 Task: Look for properties with breakfast.
Action: Mouse moved to (999, 141)
Screenshot: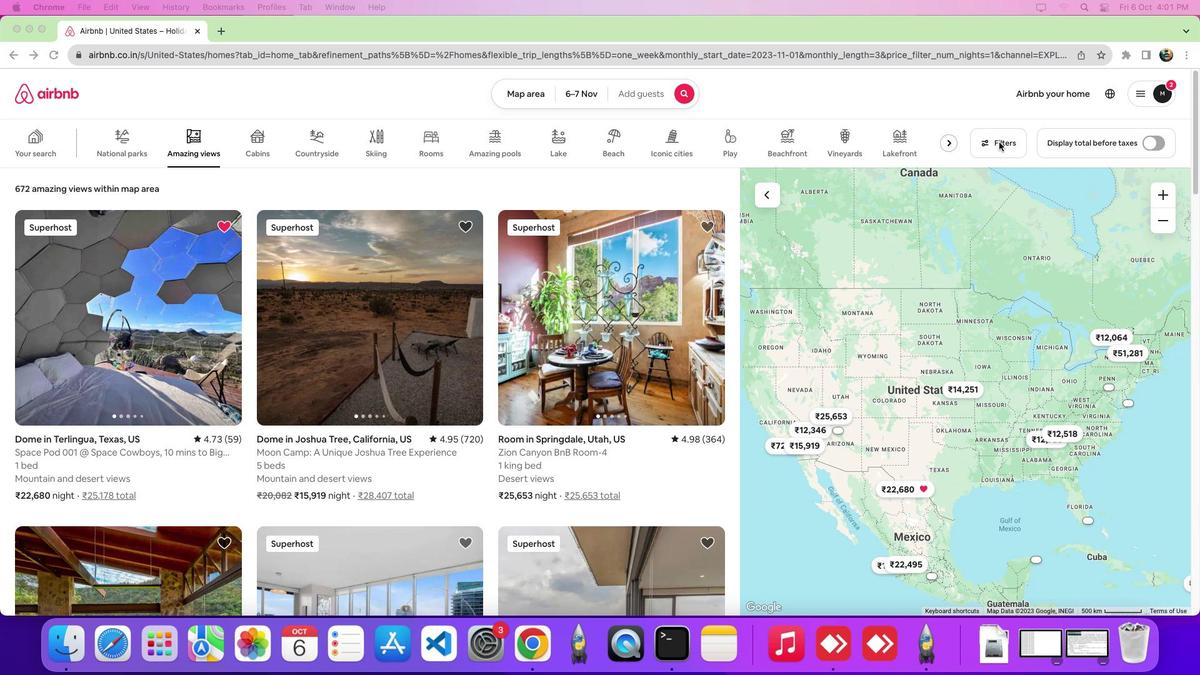 
Action: Mouse pressed left at (999, 141)
Screenshot: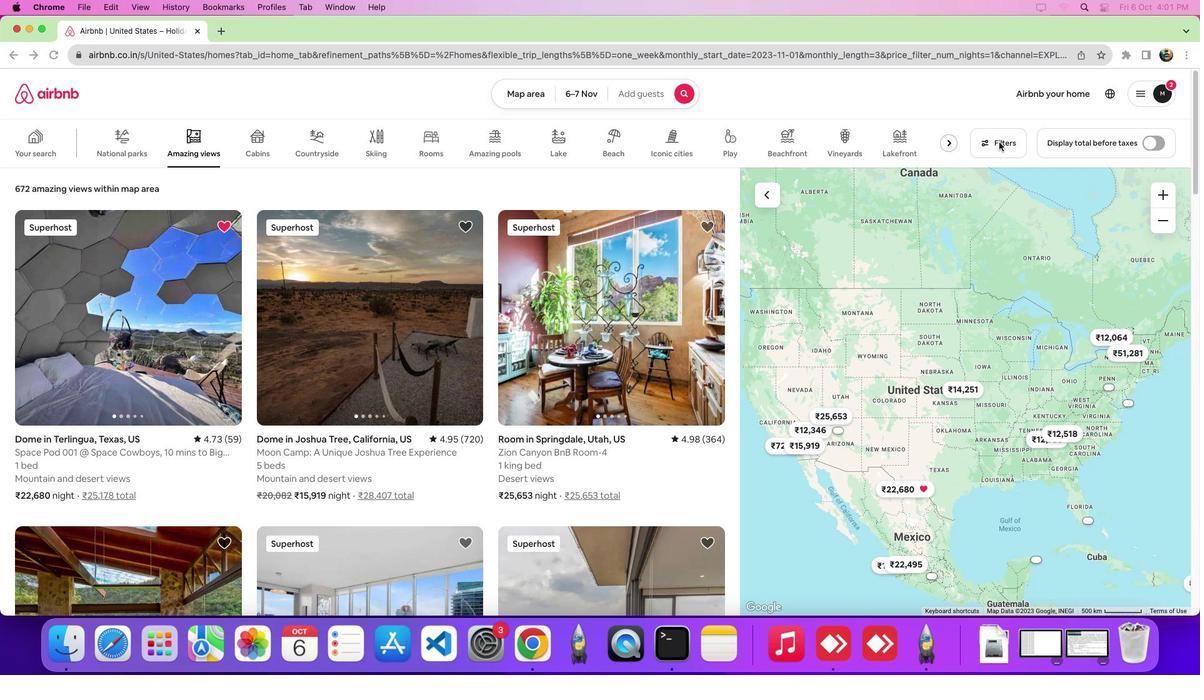 
Action: Mouse pressed left at (999, 141)
Screenshot: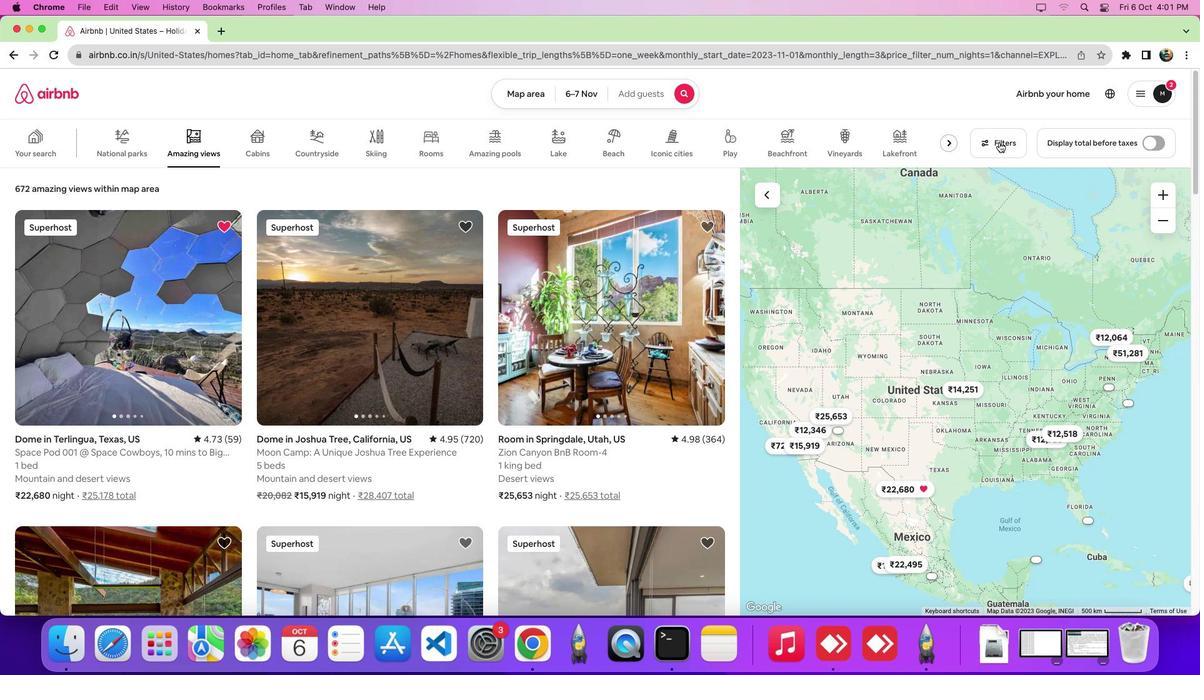 
Action: Mouse moved to (609, 216)
Screenshot: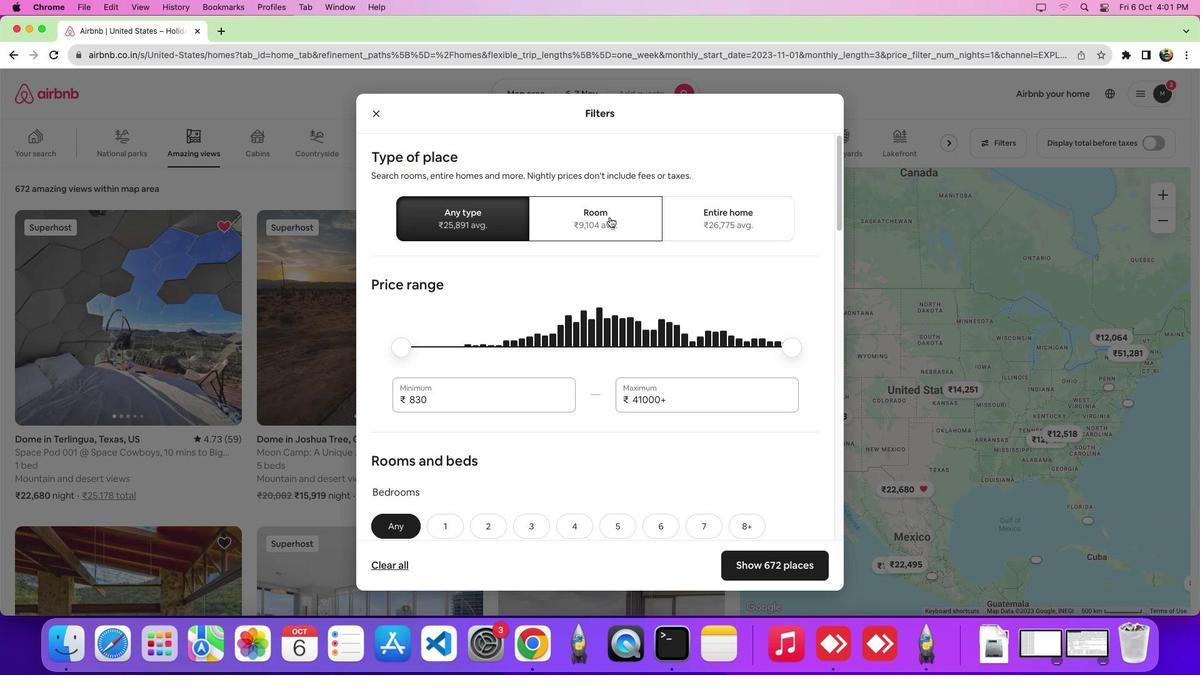 
Action: Mouse pressed left at (609, 216)
Screenshot: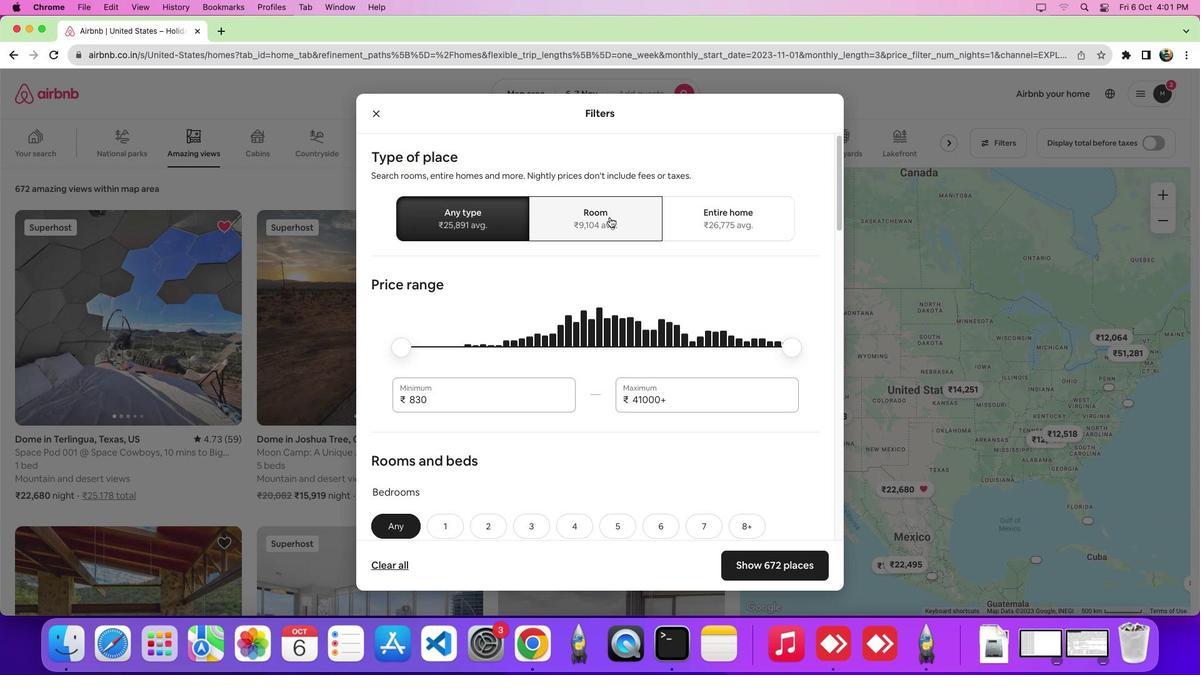 
Action: Mouse moved to (630, 334)
Screenshot: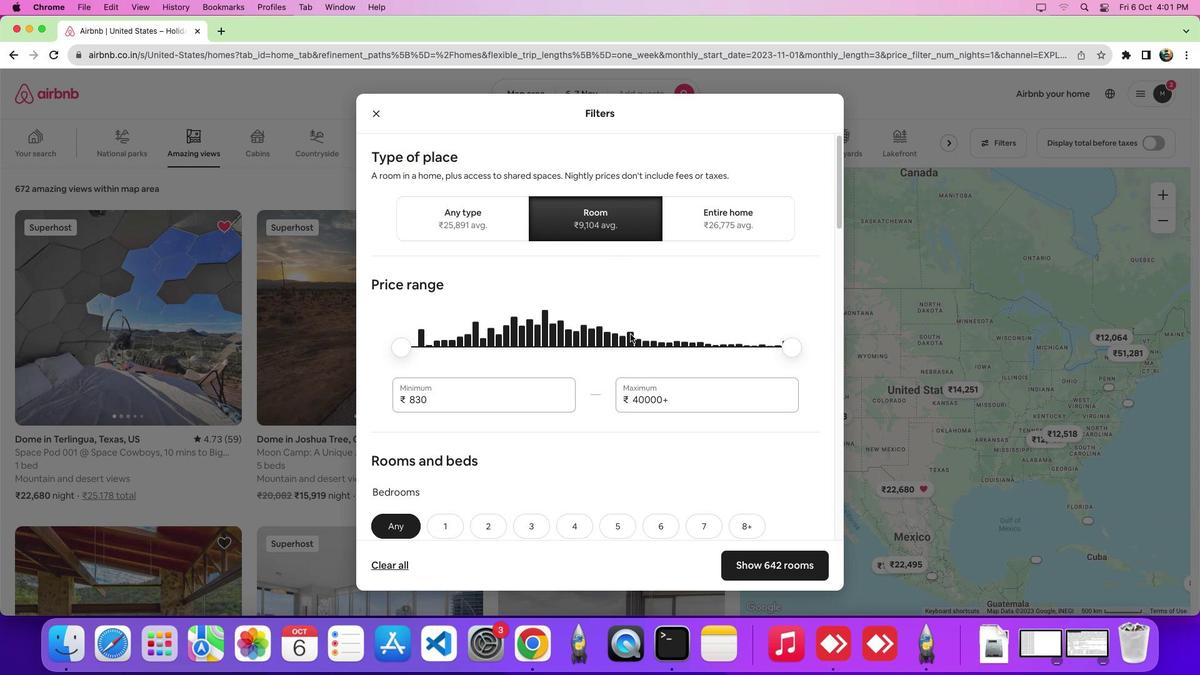 
Action: Mouse scrolled (630, 334) with delta (0, 0)
Screenshot: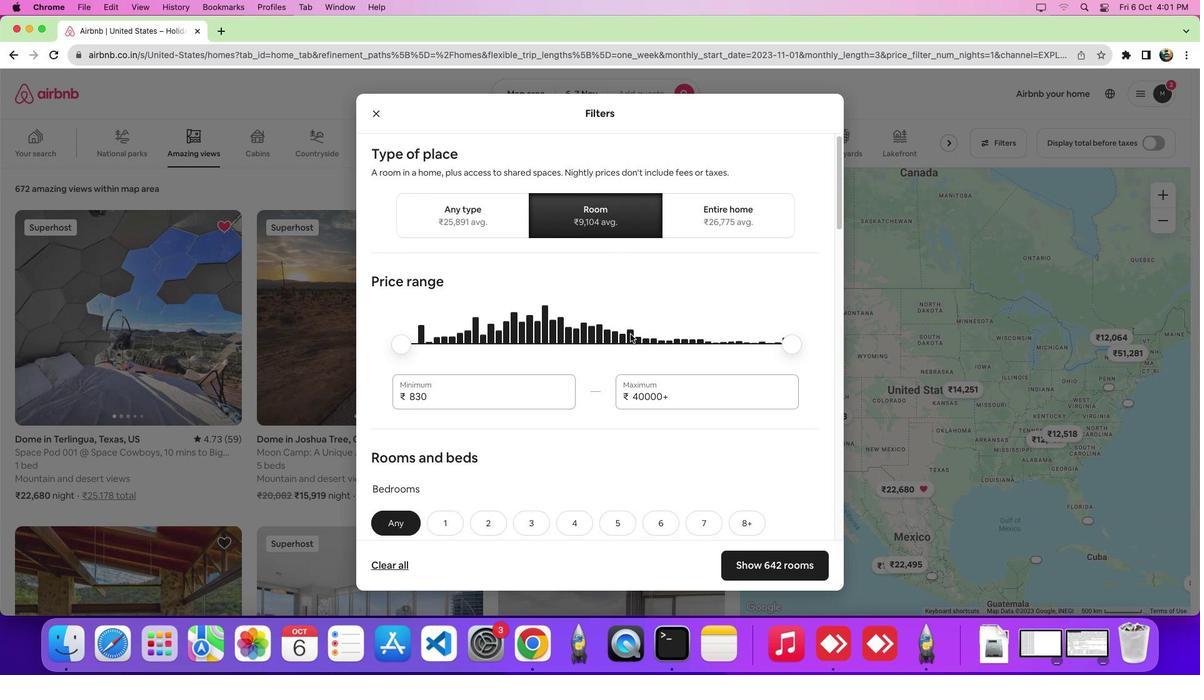
Action: Mouse scrolled (630, 334) with delta (0, 0)
Screenshot: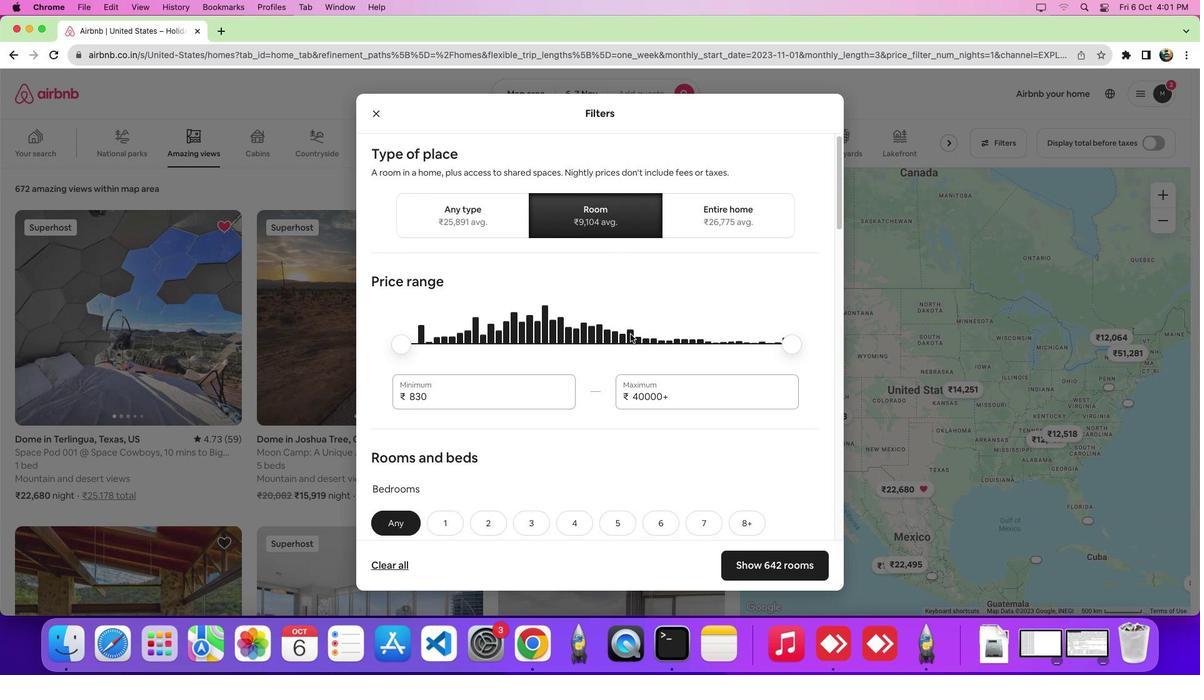 
Action: Mouse scrolled (630, 334) with delta (0, -5)
Screenshot: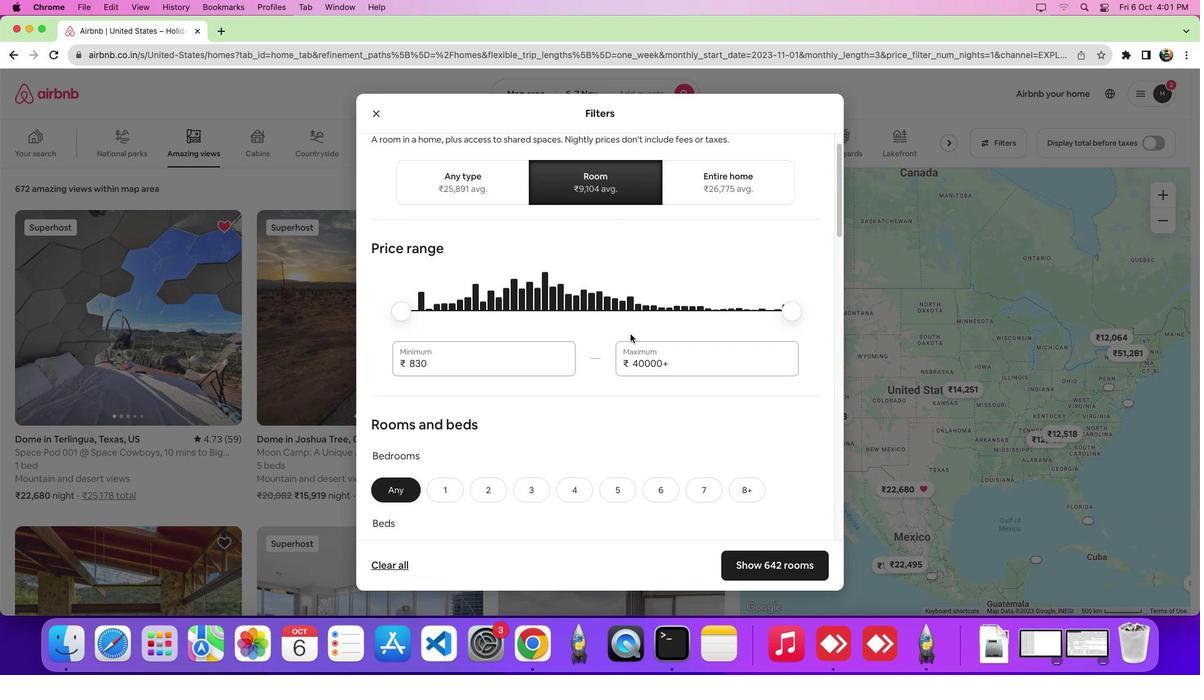 
Action: Mouse scrolled (630, 334) with delta (0, -5)
Screenshot: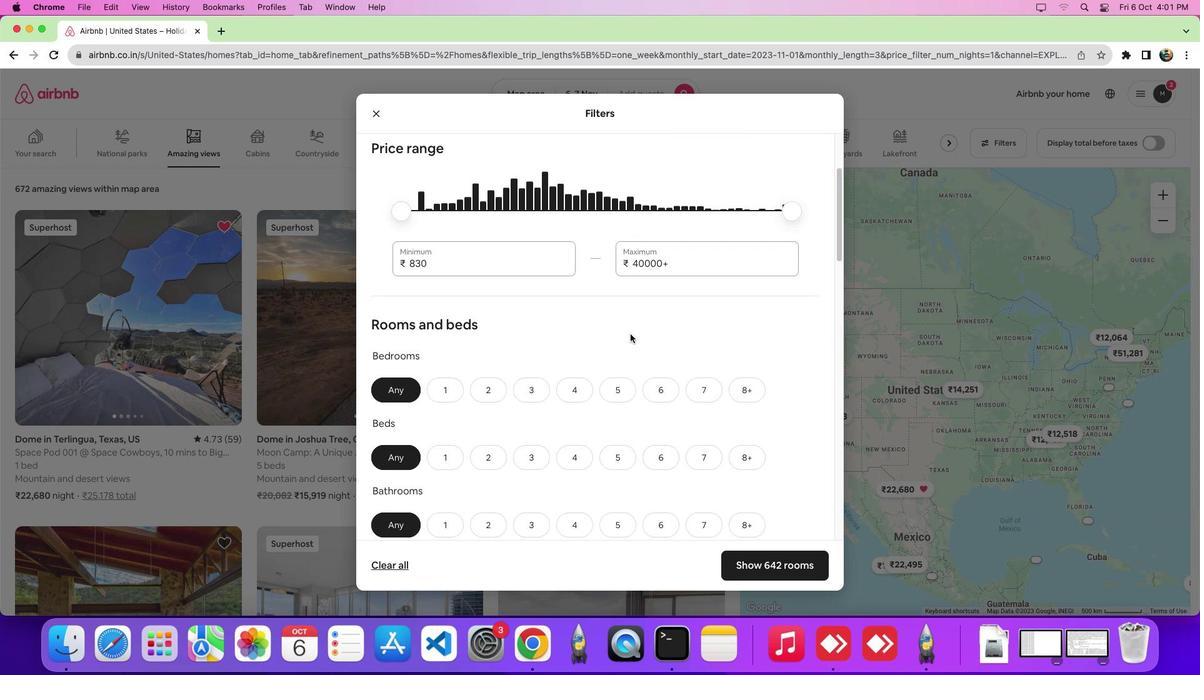 
Action: Mouse moved to (630, 334)
Screenshot: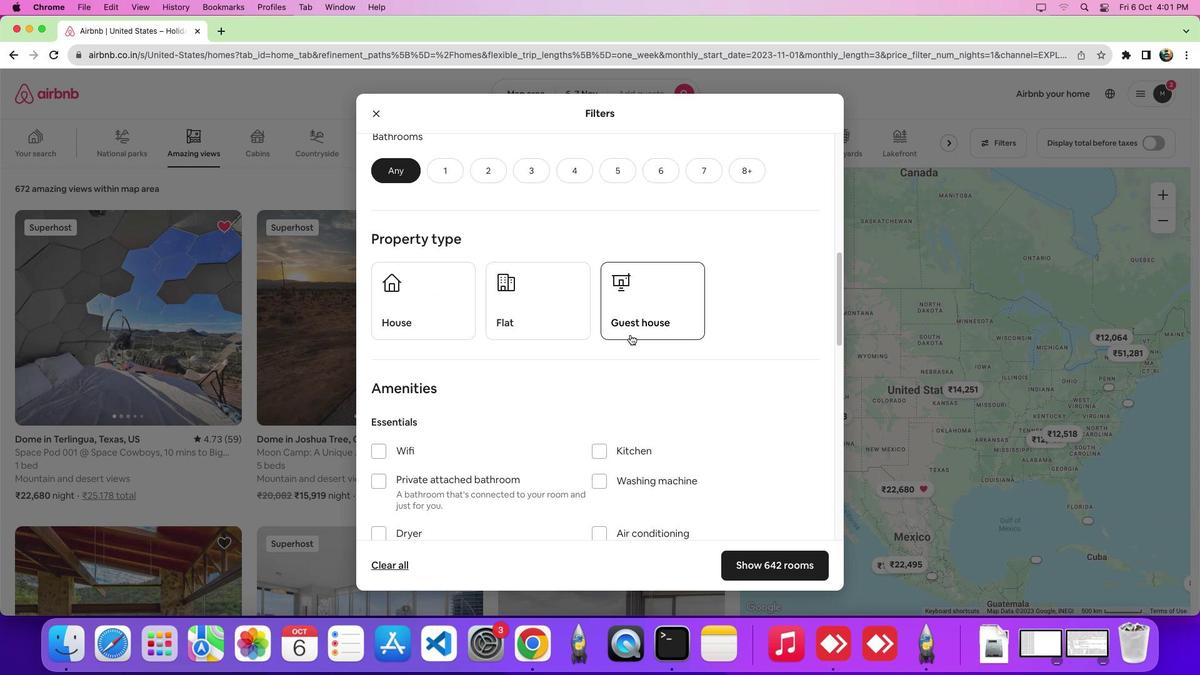 
Action: Mouse scrolled (630, 334) with delta (0, 0)
Screenshot: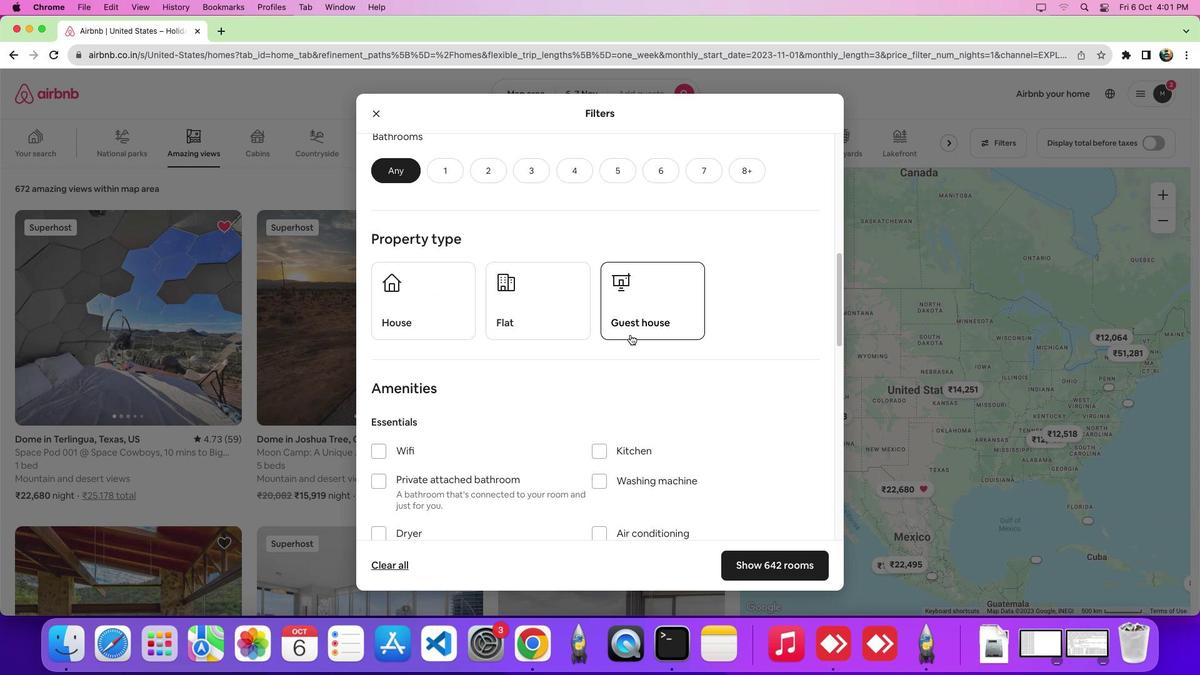 
Action: Mouse scrolled (630, 334) with delta (0, 0)
Screenshot: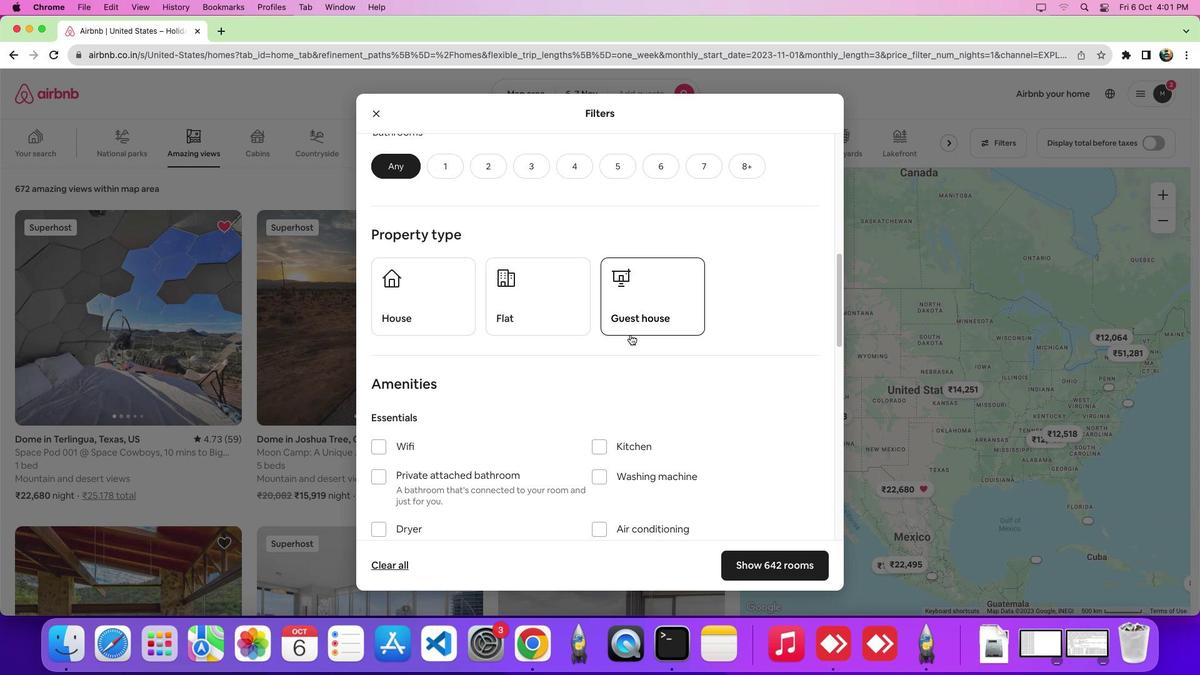
Action: Mouse scrolled (630, 334) with delta (0, -3)
Screenshot: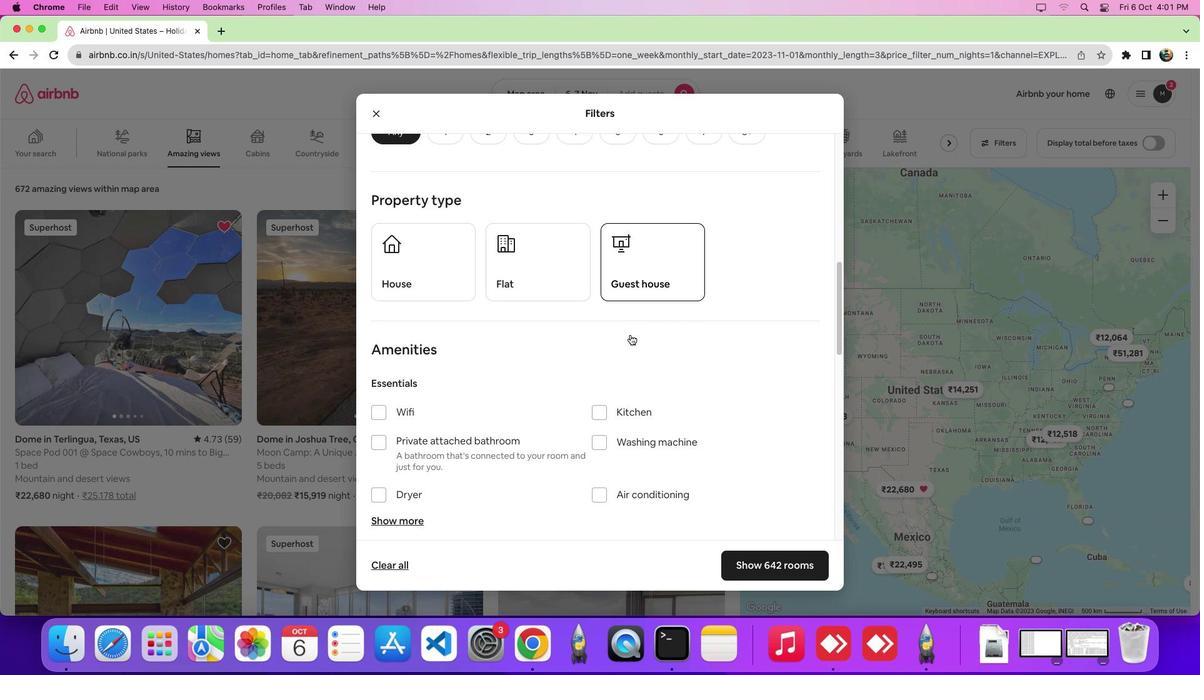 
Action: Mouse moved to (423, 388)
Screenshot: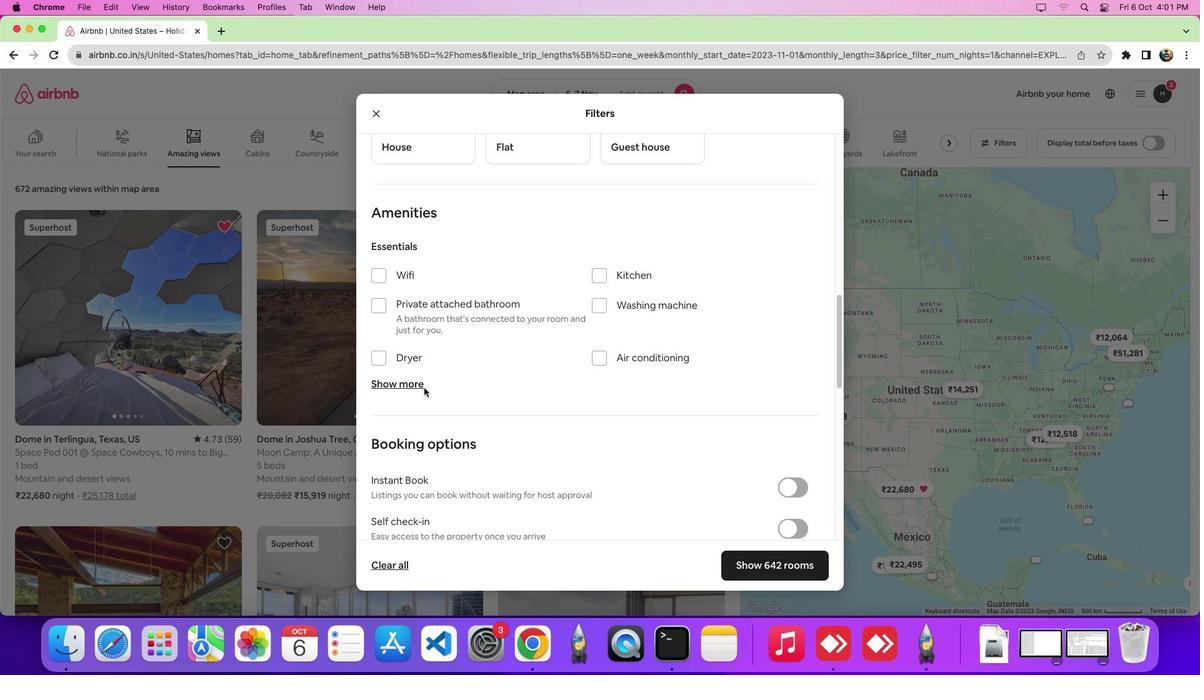 
Action: Mouse pressed left at (423, 388)
Screenshot: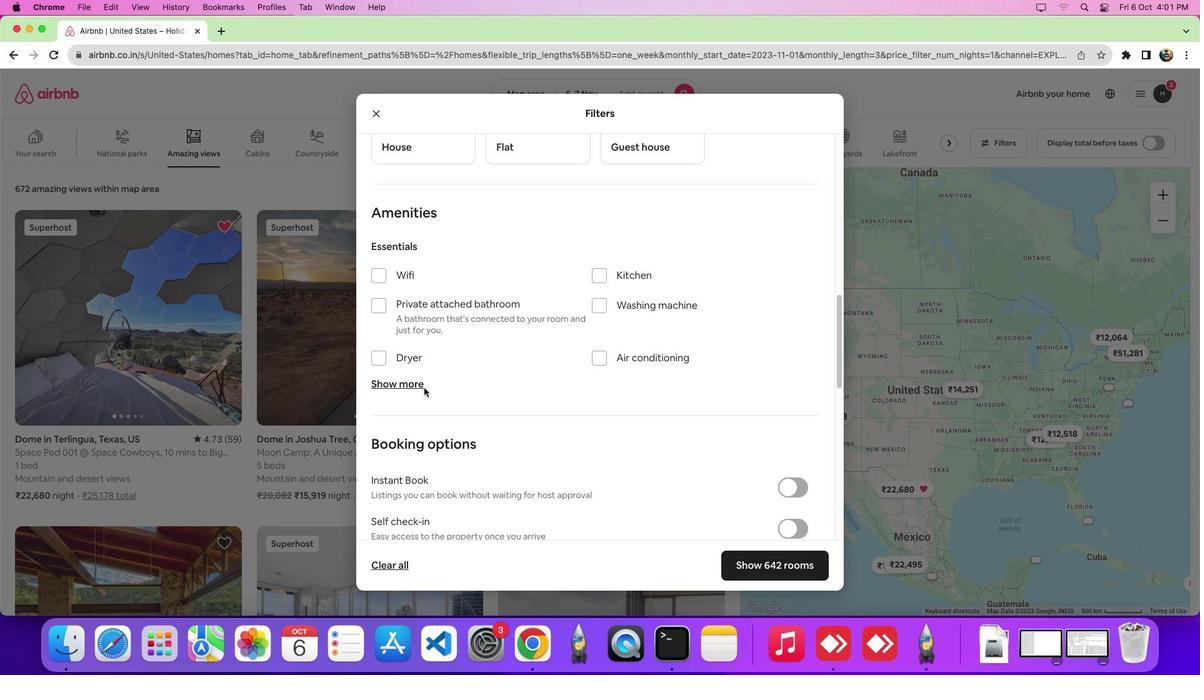 
Action: Mouse moved to (412, 383)
Screenshot: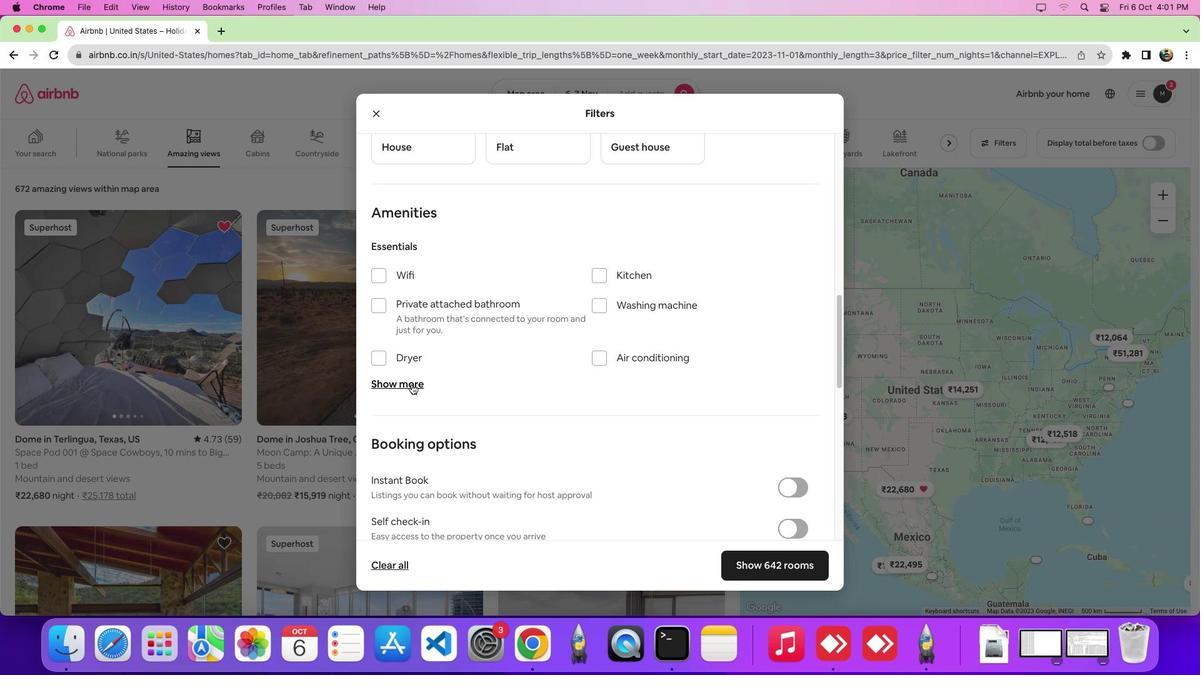 
Action: Mouse pressed left at (412, 383)
Screenshot: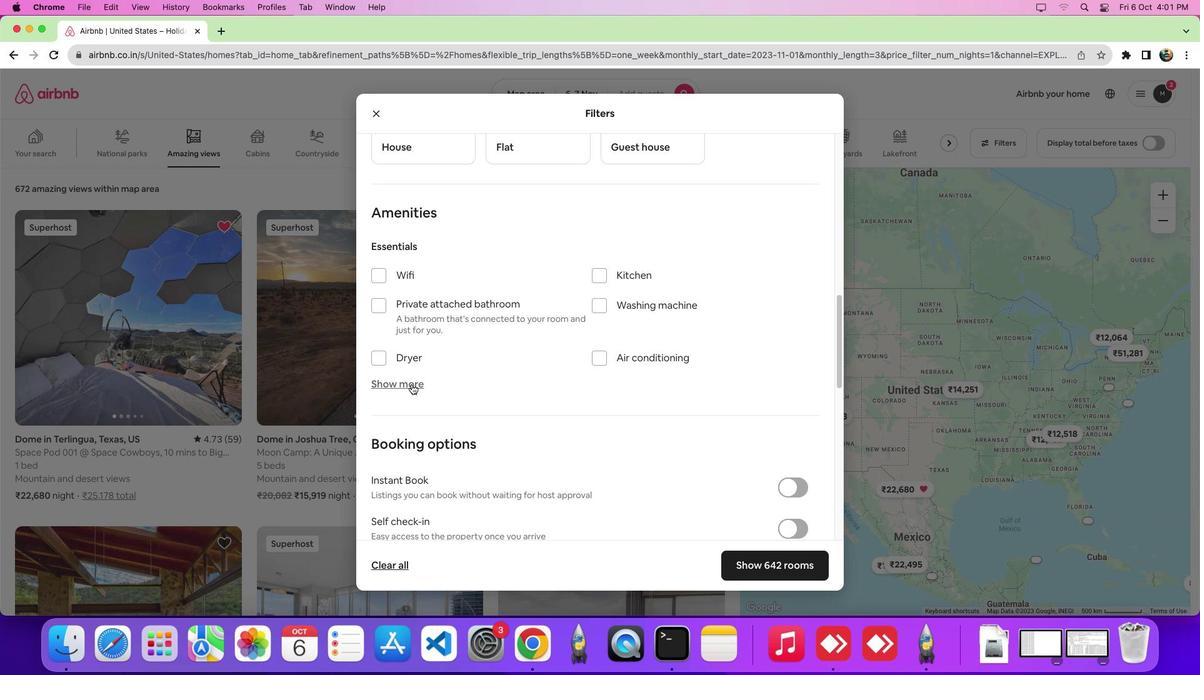 
Action: Mouse moved to (637, 361)
Screenshot: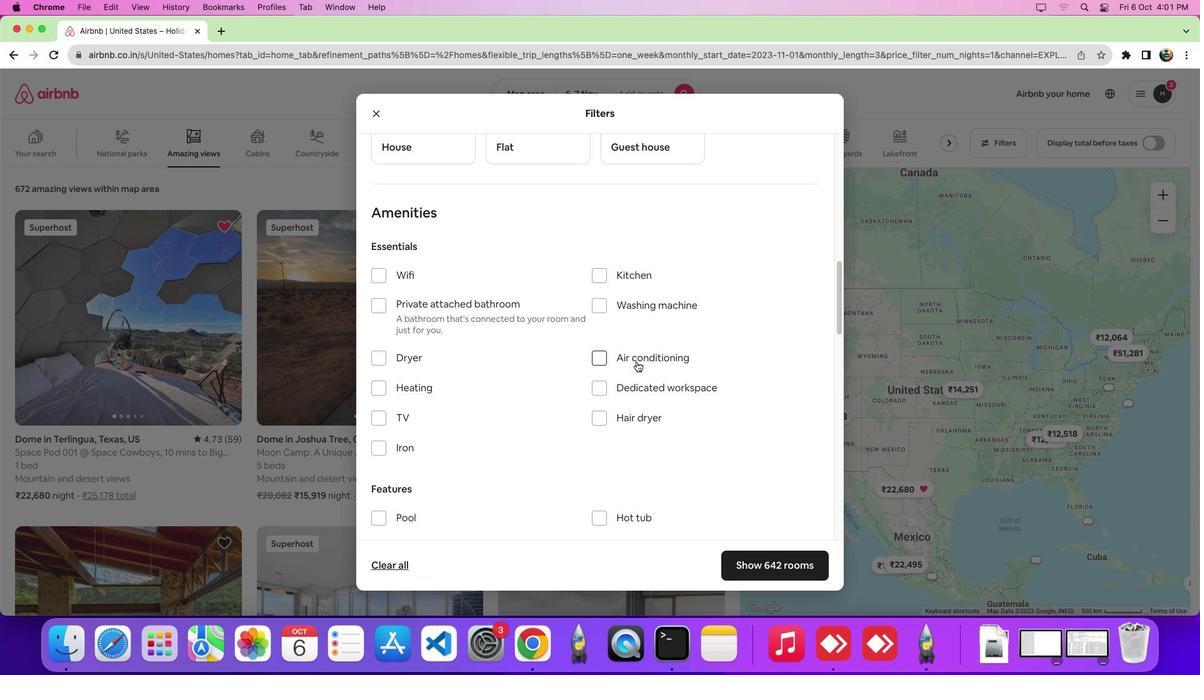 
Action: Mouse scrolled (637, 361) with delta (0, 0)
Screenshot: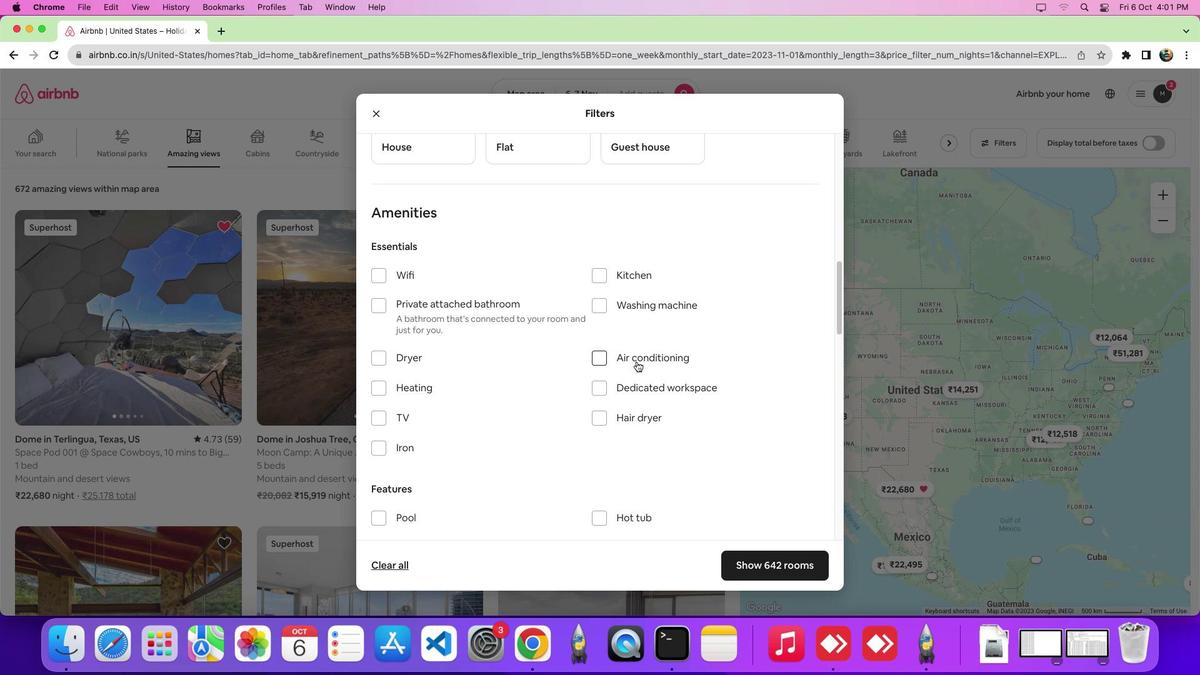 
Action: Mouse scrolled (637, 361) with delta (0, 0)
Screenshot: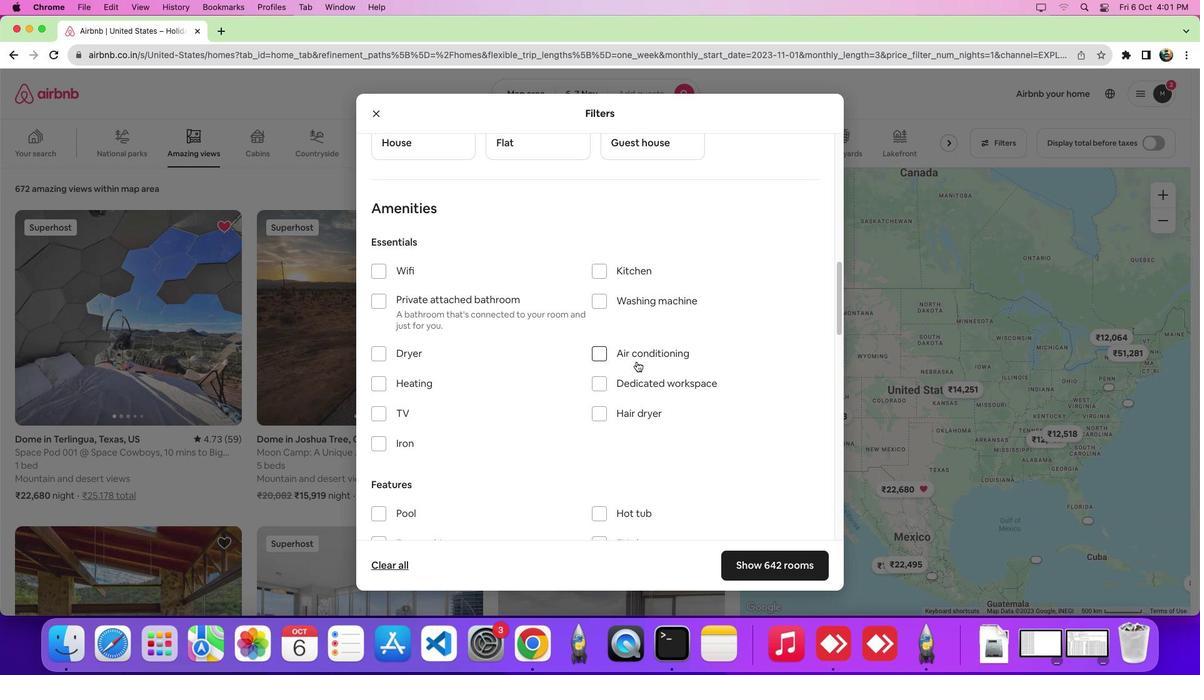 
Action: Mouse scrolled (637, 361) with delta (0, -3)
Screenshot: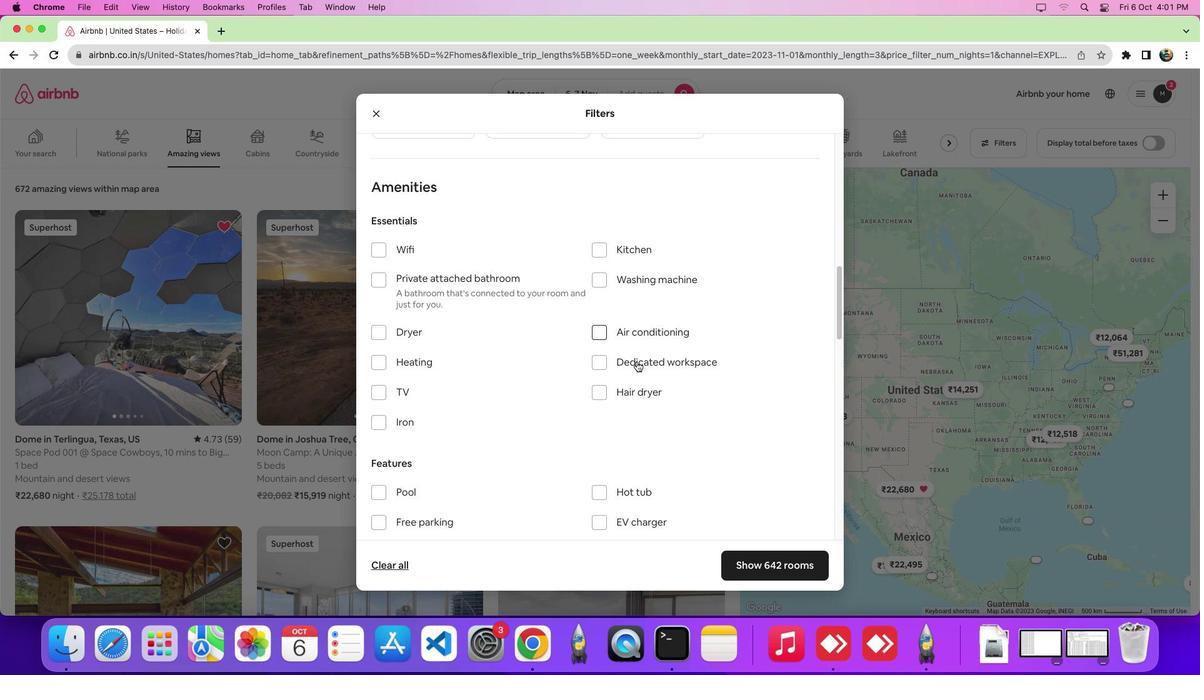 
Action: Mouse scrolled (637, 361) with delta (0, -2)
Screenshot: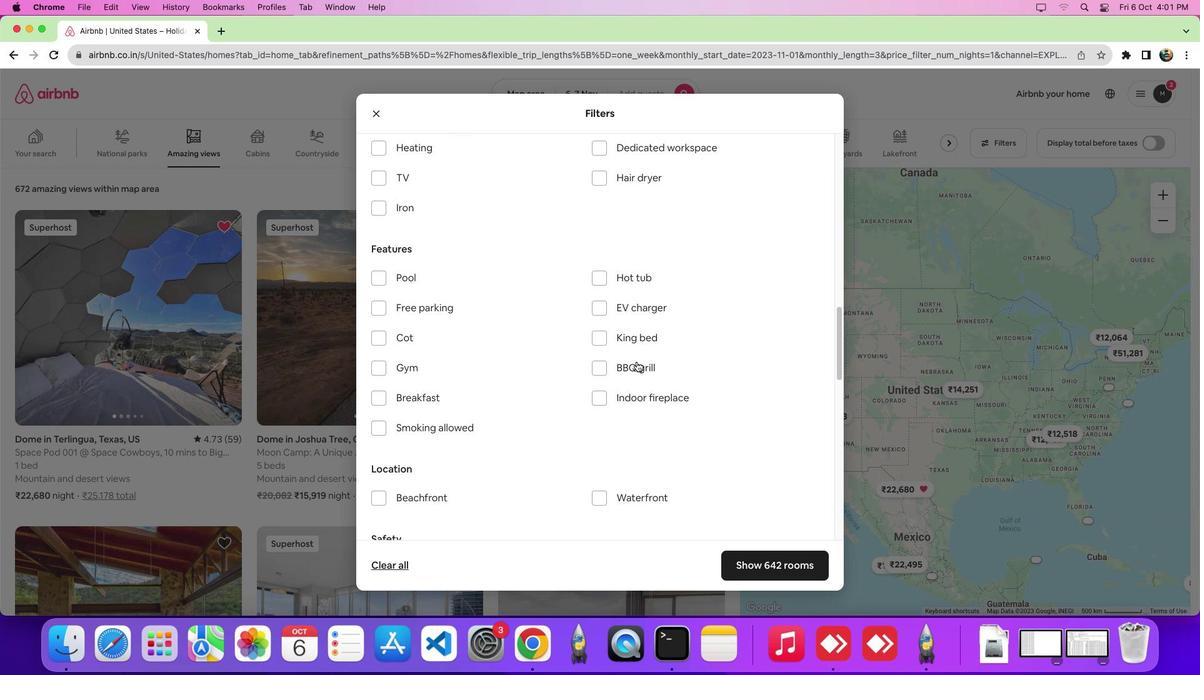 
Action: Mouse moved to (424, 330)
Screenshot: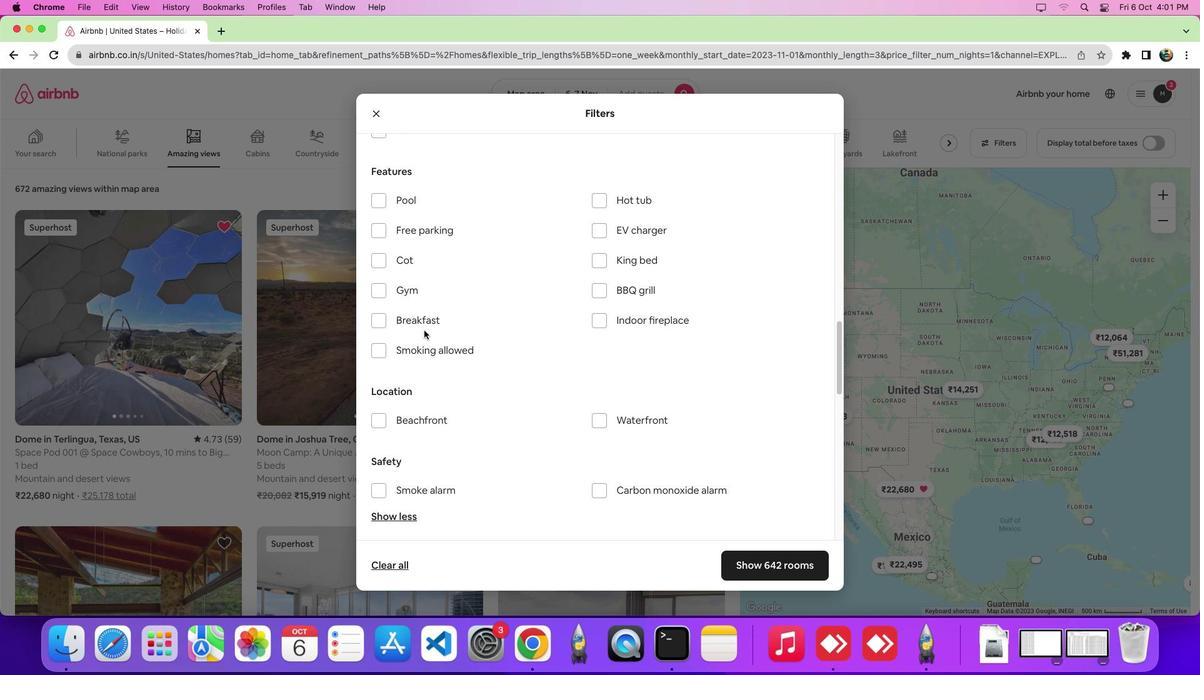 
Action: Mouse pressed left at (424, 330)
Screenshot: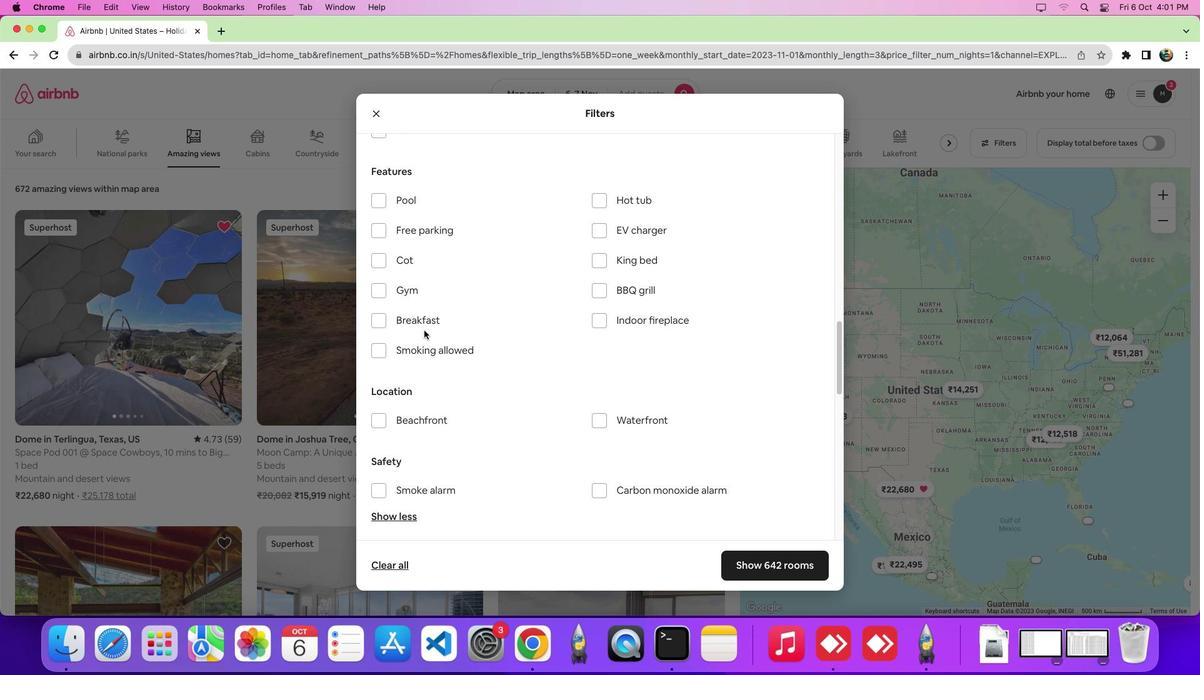 
Action: Mouse moved to (417, 322)
Screenshot: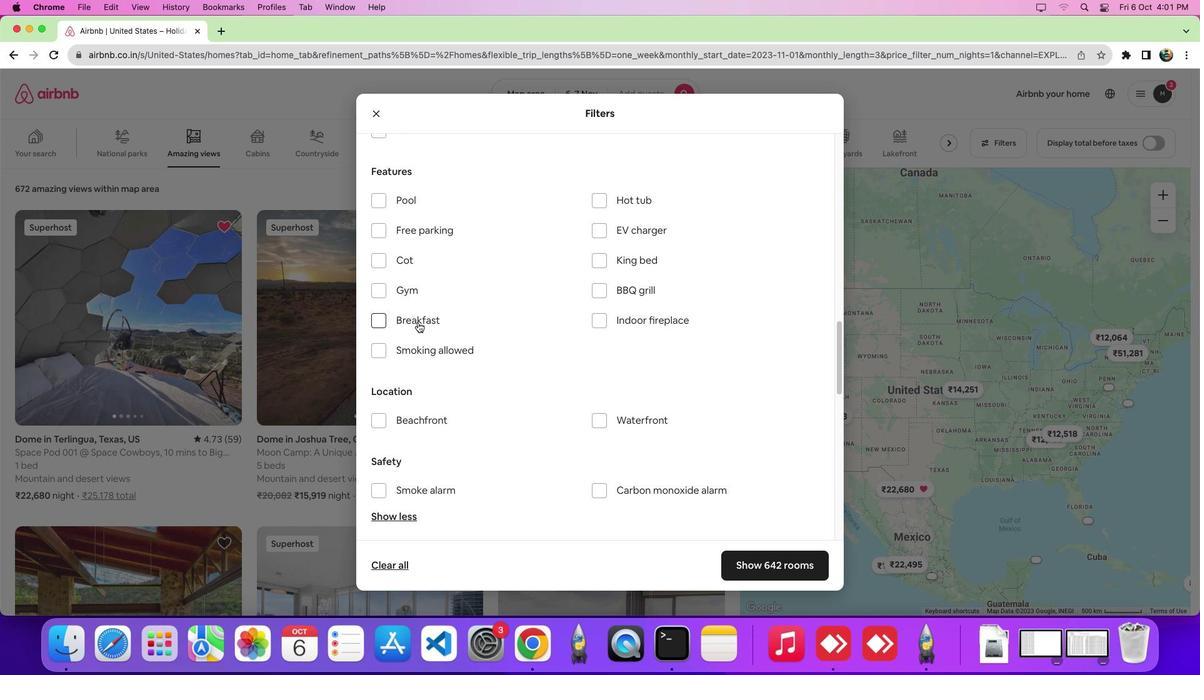 
Action: Mouse pressed left at (417, 322)
Screenshot: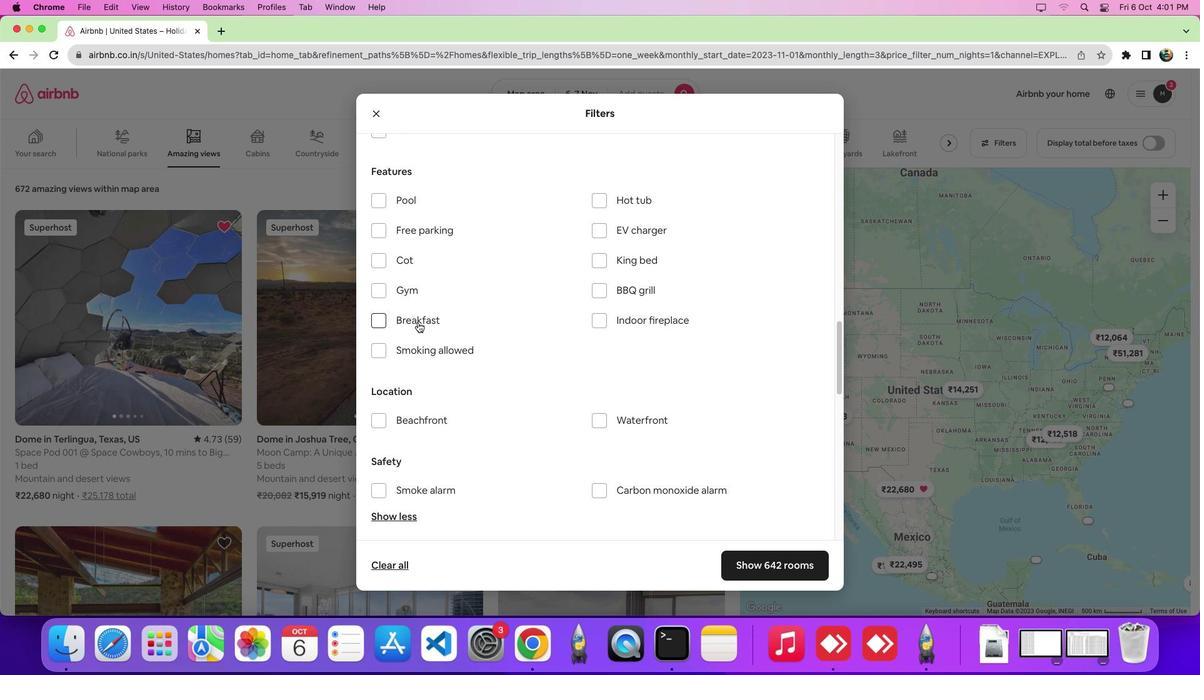 
Action: Mouse moved to (768, 572)
Screenshot: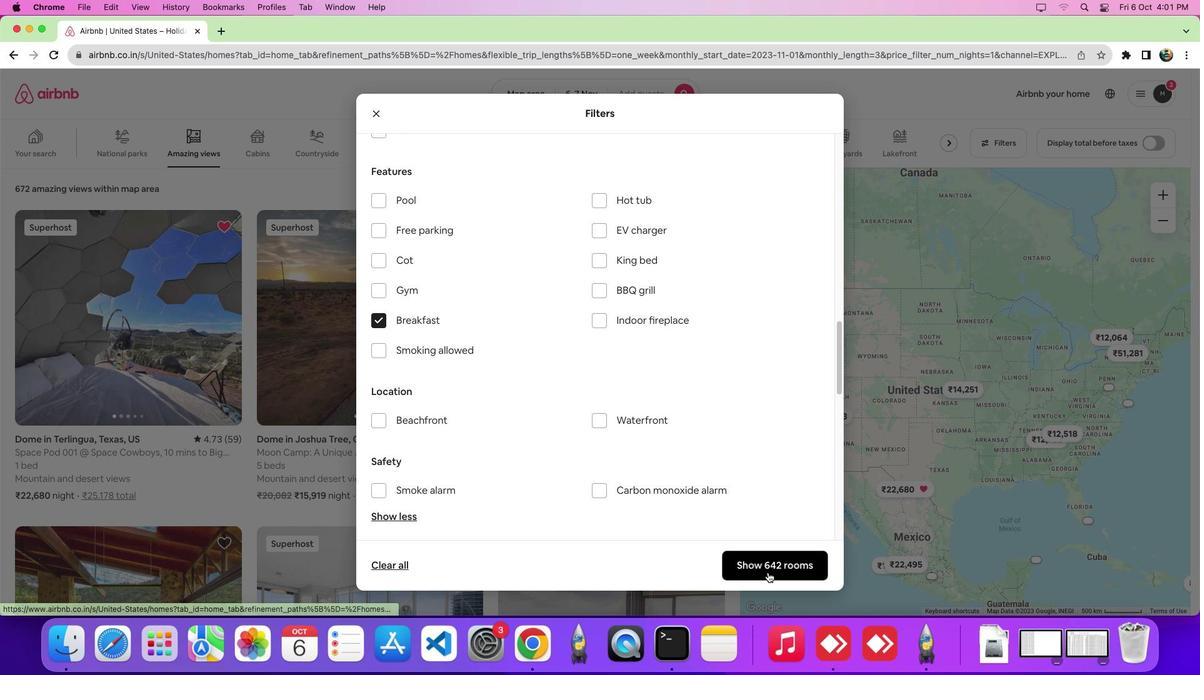 
Action: Mouse pressed left at (768, 572)
Screenshot: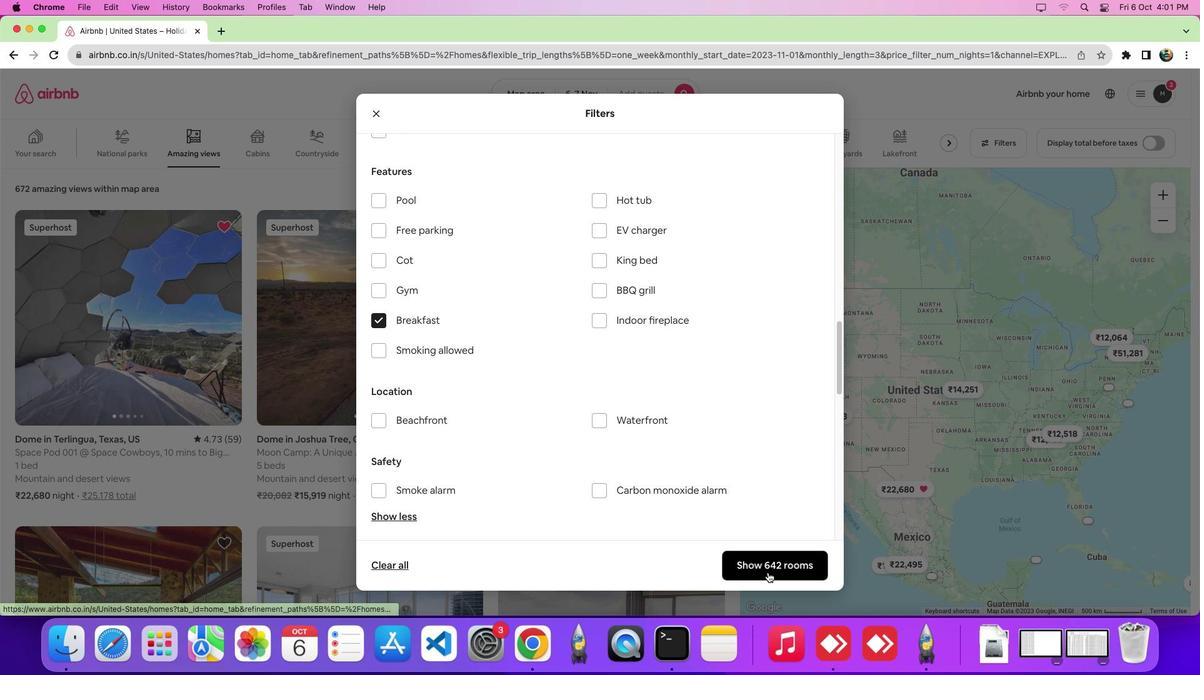 
